 Task: Create Card Webinar Performance Review in Board Data Analytics Platforms to Workspace Document Management. Create Card Photography Review in Board Content Optimization to Workspace Document Management. Create Card Webinar Performance Review in Board Social Media Influencer Content Creation and Distribution to Workspace Document Management
Action: Mouse moved to (72, 328)
Screenshot: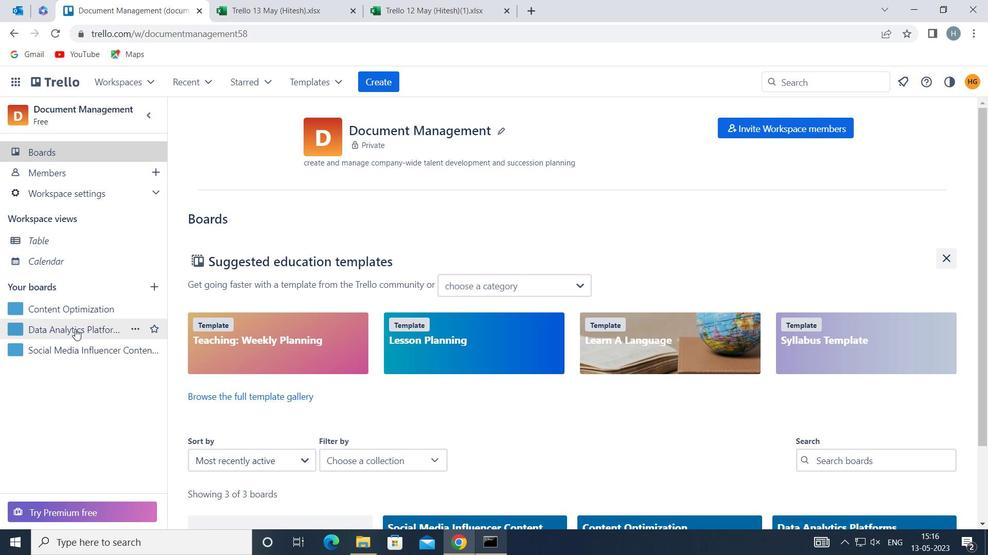 
Action: Mouse pressed left at (72, 328)
Screenshot: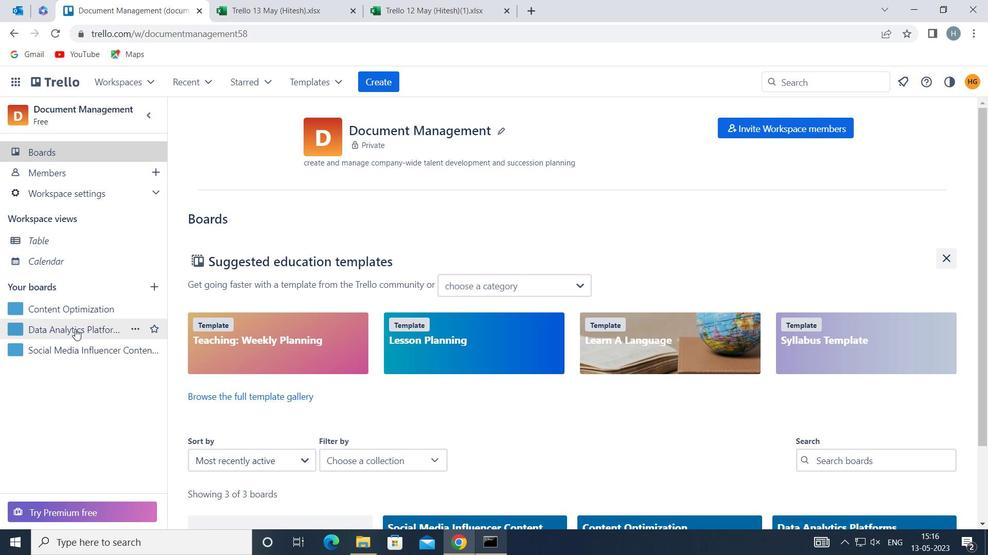 
Action: Mouse moved to (390, 186)
Screenshot: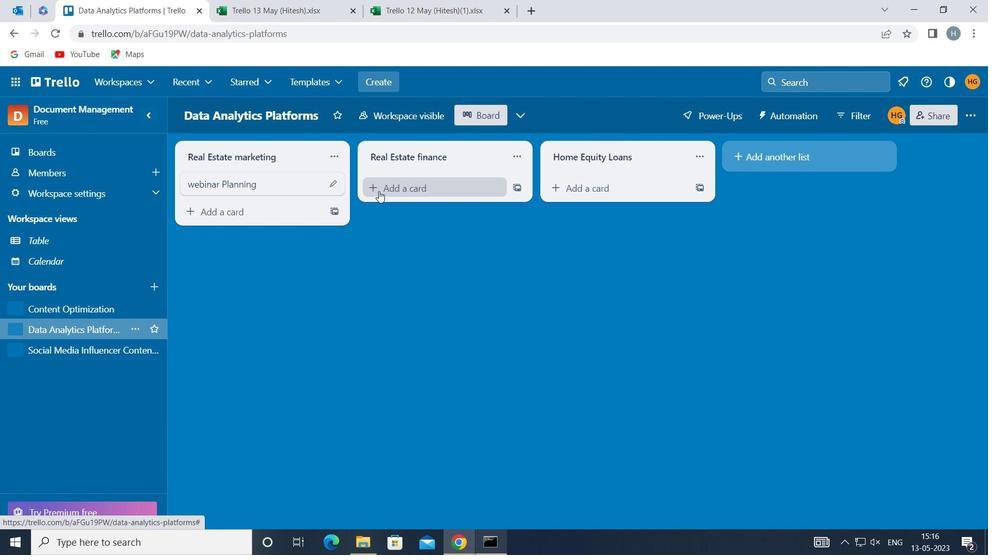 
Action: Mouse pressed left at (390, 186)
Screenshot: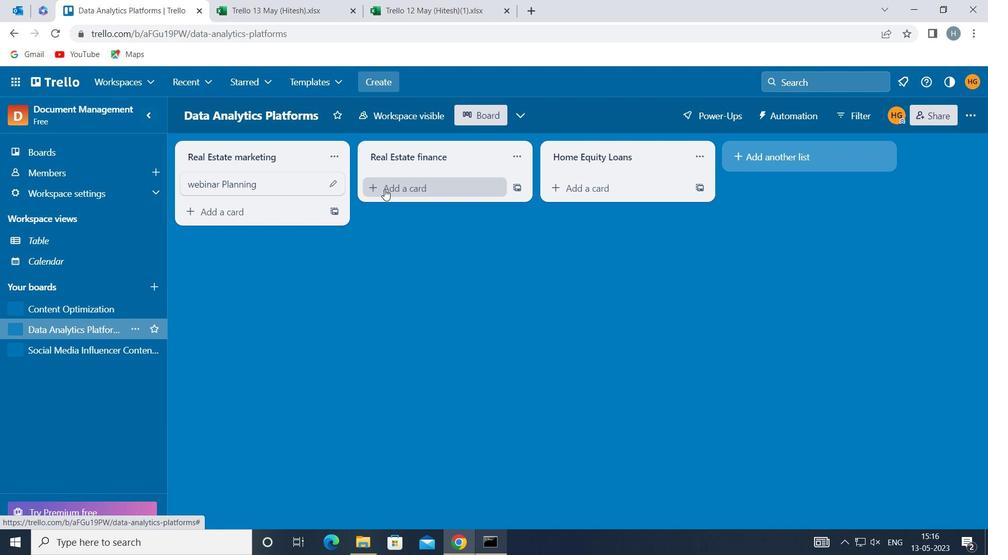 
Action: Mouse moved to (390, 186)
Screenshot: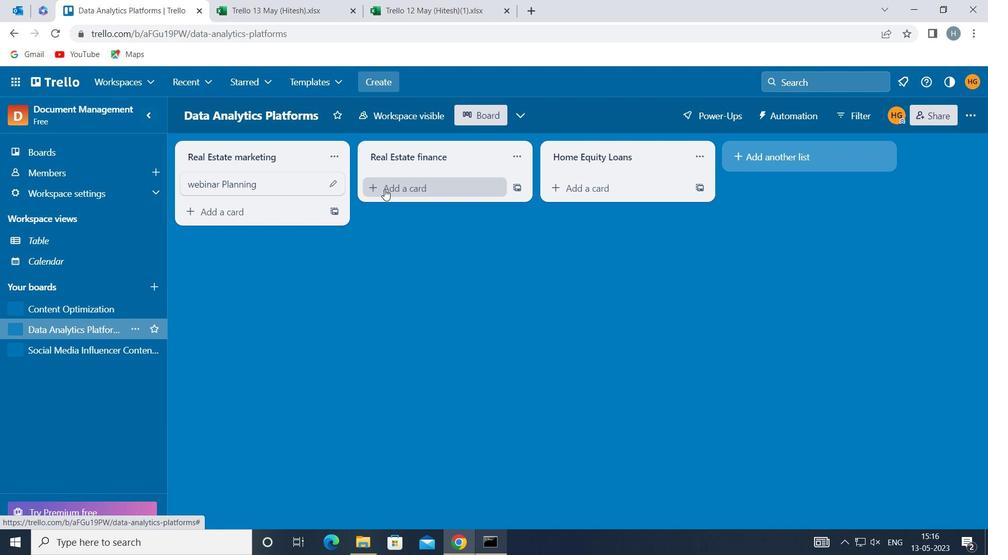 
Action: Key pressed <Key.shift>WEBINAR<Key.space><Key.shift>PERFORMANCE<Key.space><Key.shift>REVIEW
Screenshot: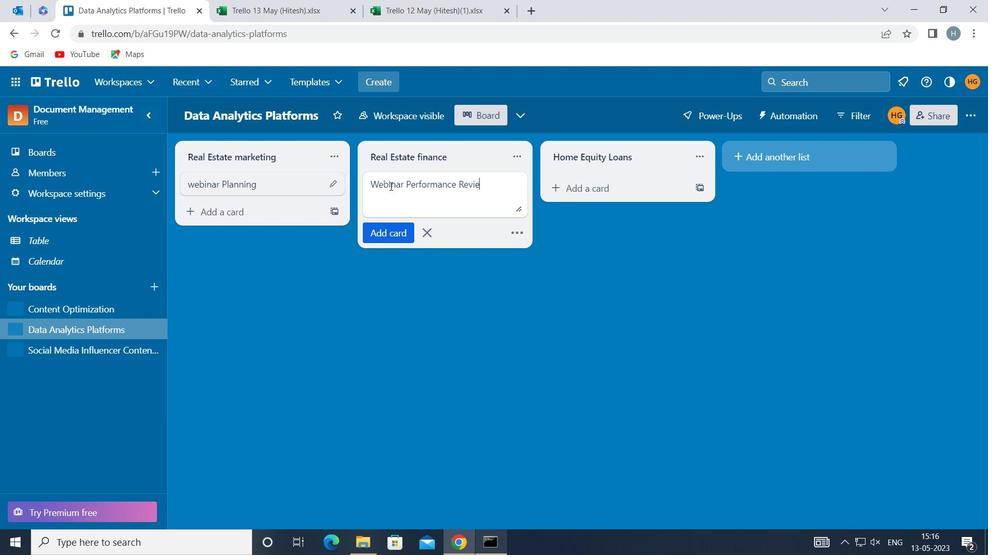 
Action: Mouse moved to (386, 238)
Screenshot: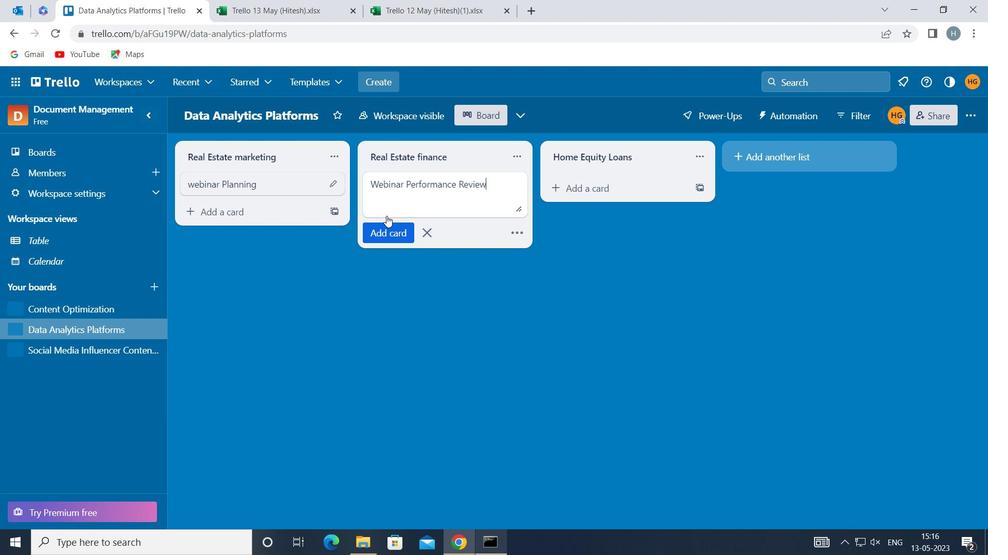 
Action: Mouse pressed left at (386, 238)
Screenshot: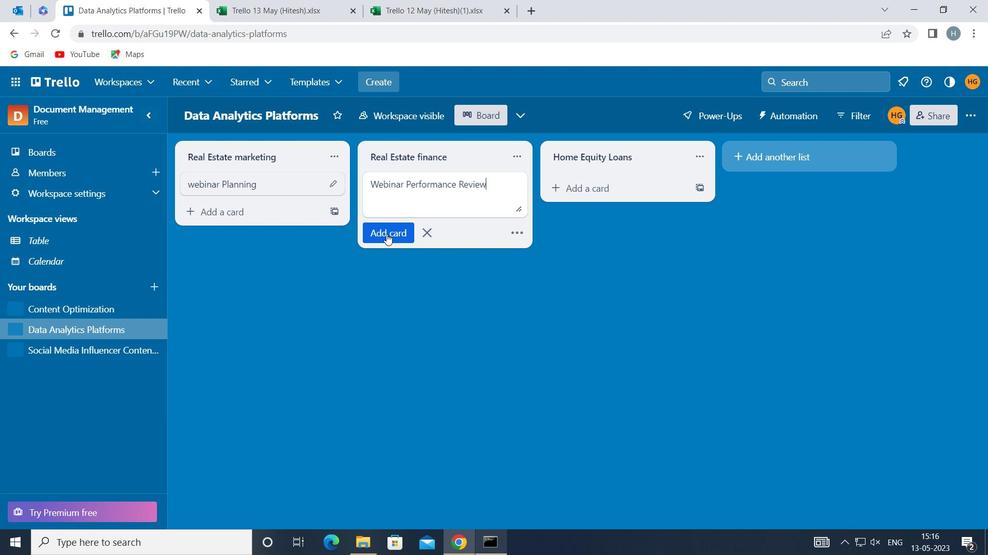 
Action: Mouse moved to (379, 270)
Screenshot: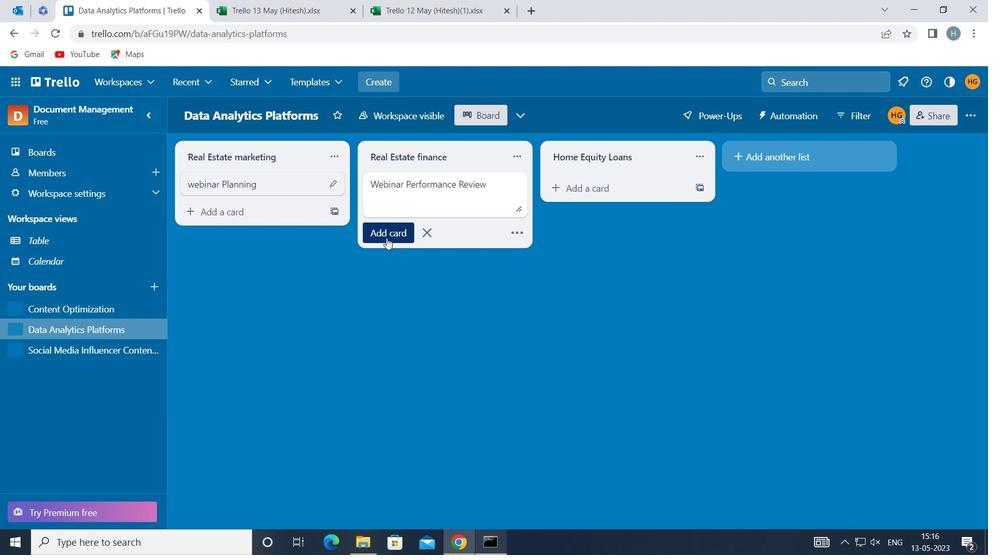 
Action: Mouse pressed left at (379, 270)
Screenshot: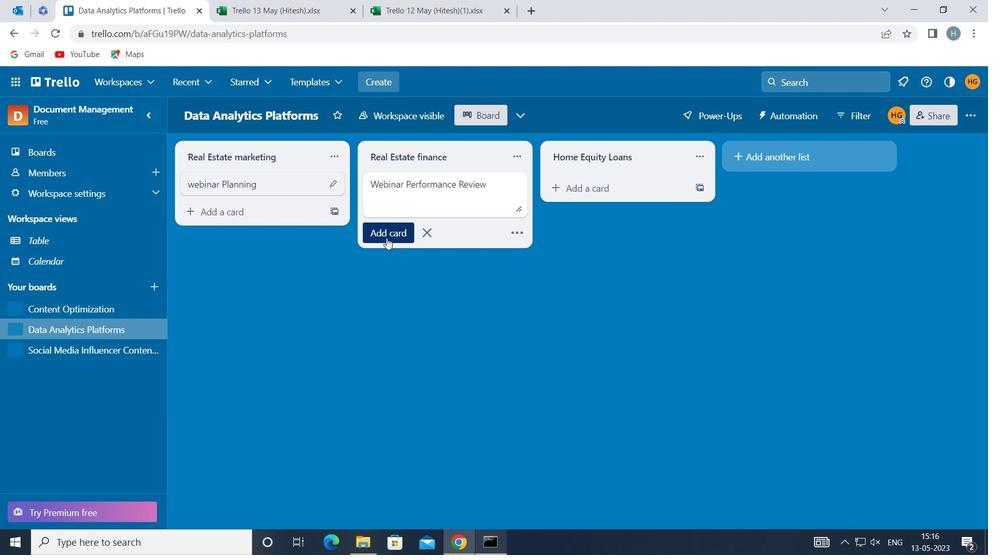 
Action: Mouse moved to (70, 304)
Screenshot: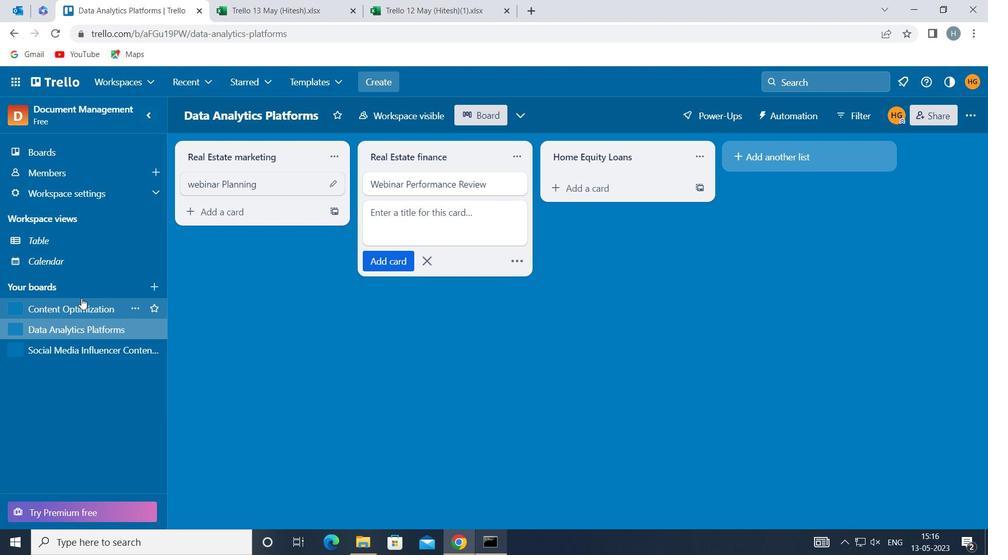 
Action: Mouse pressed left at (70, 304)
Screenshot: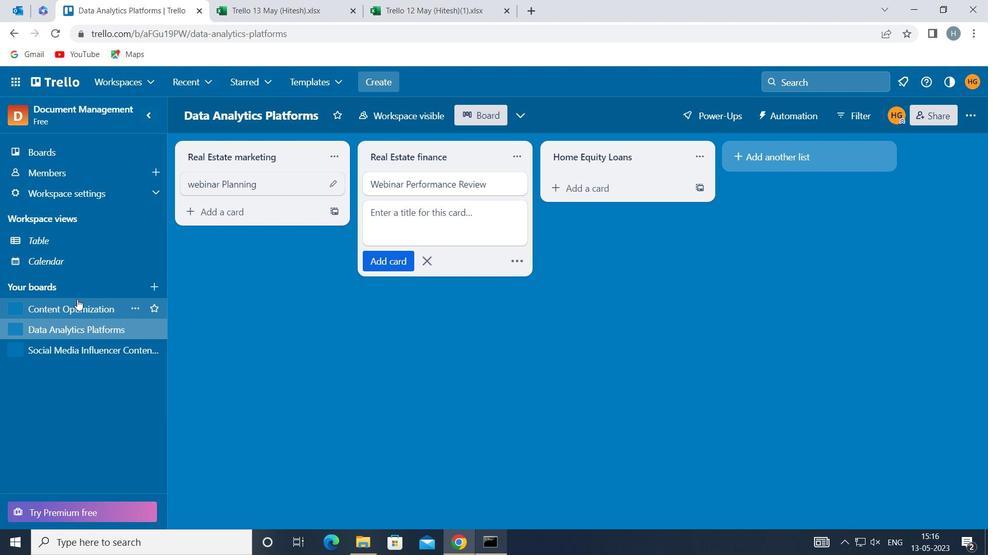 
Action: Mouse moved to (433, 180)
Screenshot: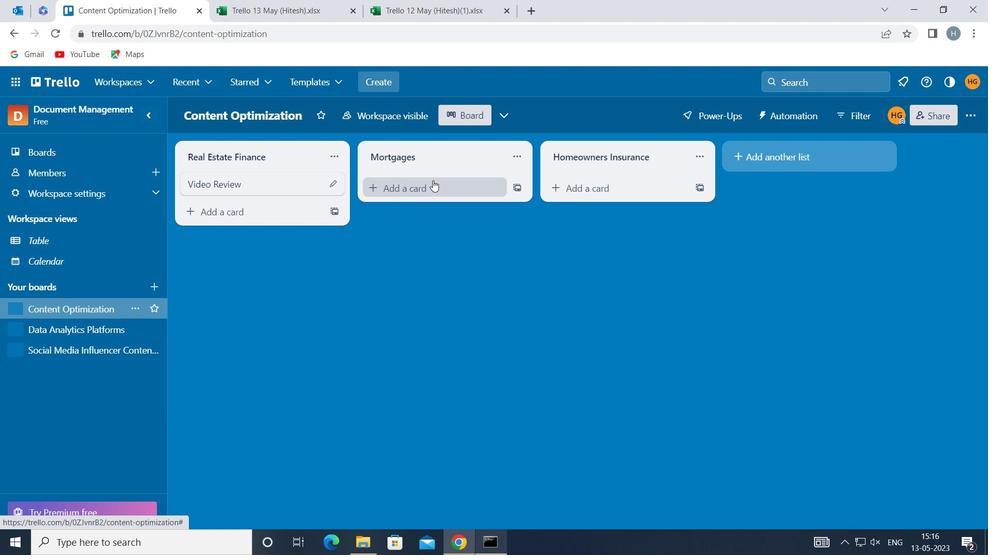 
Action: Mouse pressed left at (433, 180)
Screenshot: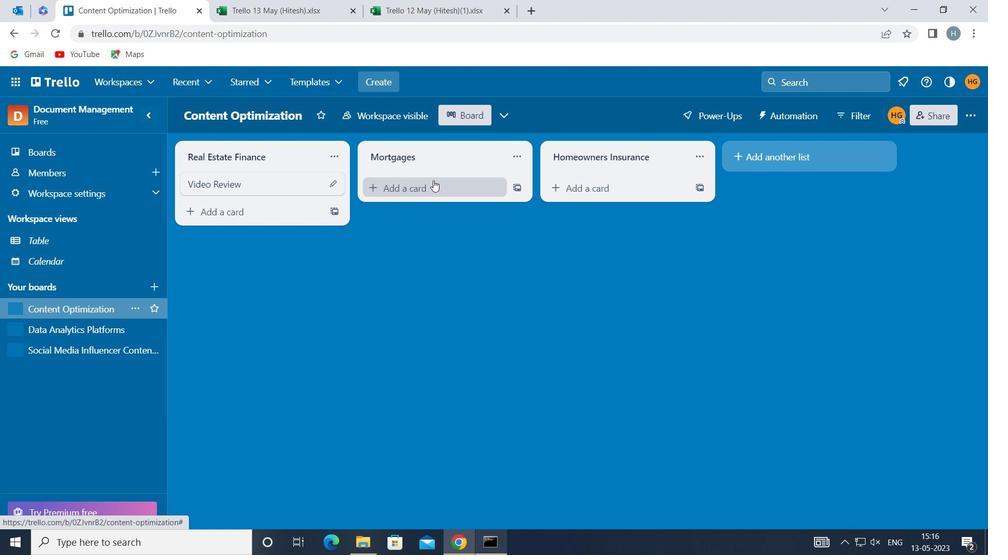 
Action: Key pressed <Key.shift>PHOTOGRAPHY<Key.space><Key.shift>REVIEW
Screenshot: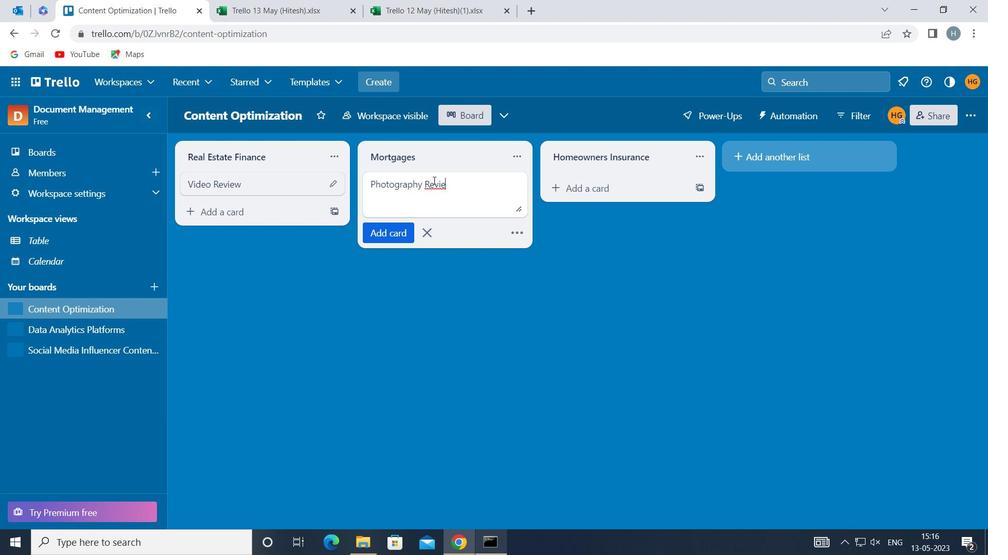 
Action: Mouse moved to (378, 231)
Screenshot: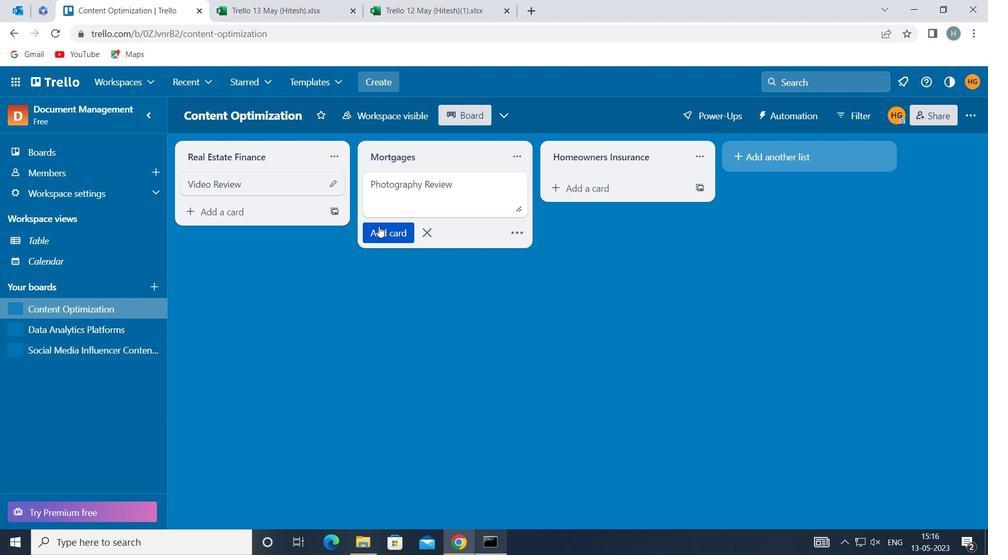 
Action: Mouse pressed left at (378, 231)
Screenshot: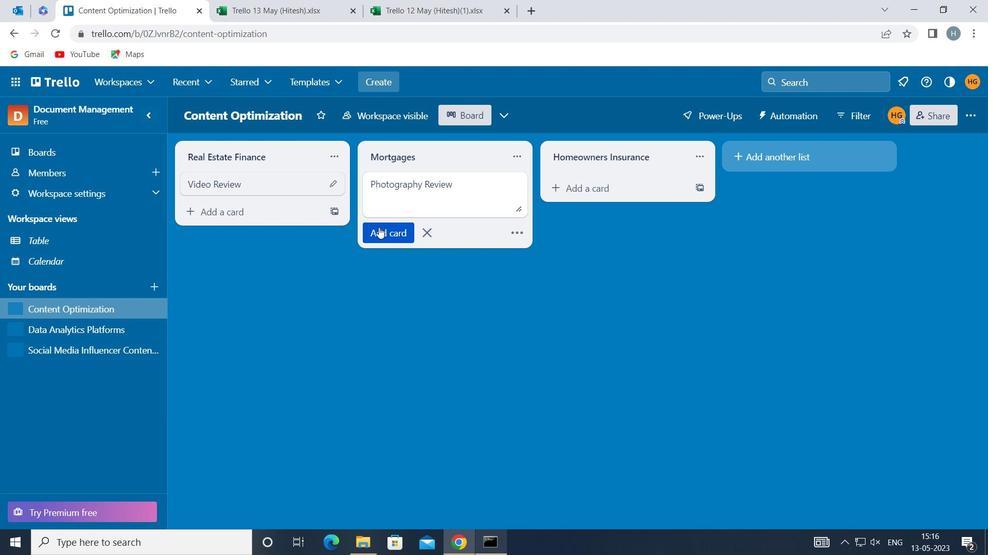 
Action: Mouse moved to (370, 326)
Screenshot: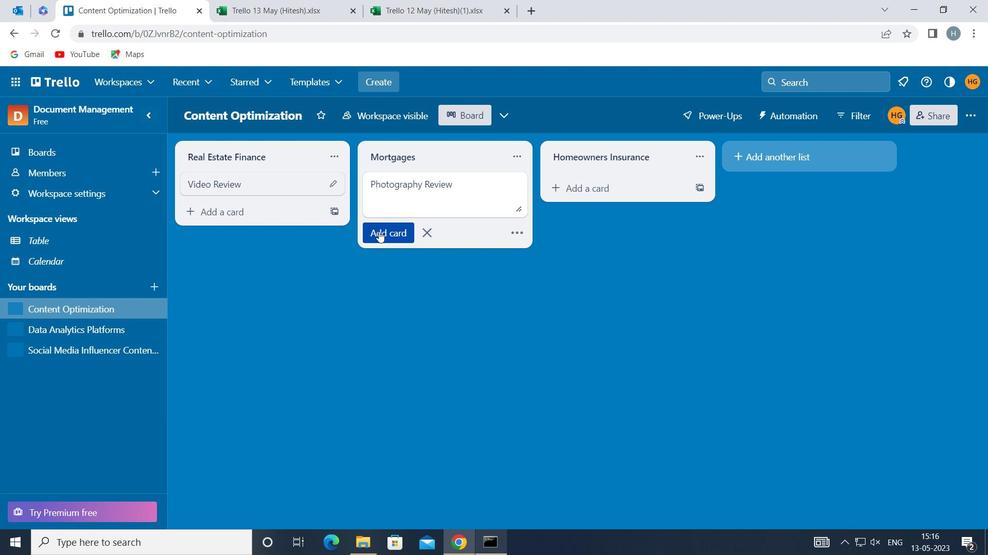 
Action: Mouse pressed left at (370, 326)
Screenshot: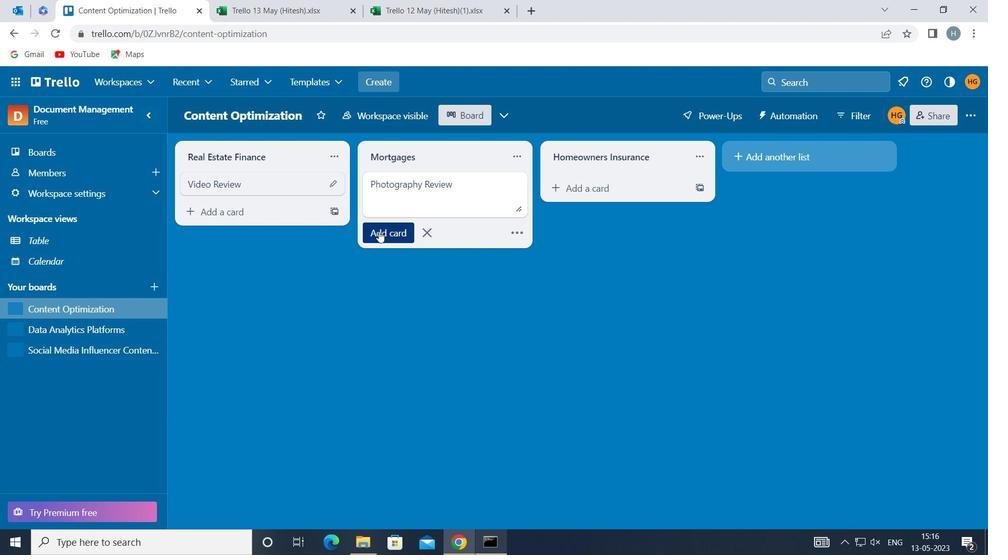 
Action: Mouse moved to (82, 348)
Screenshot: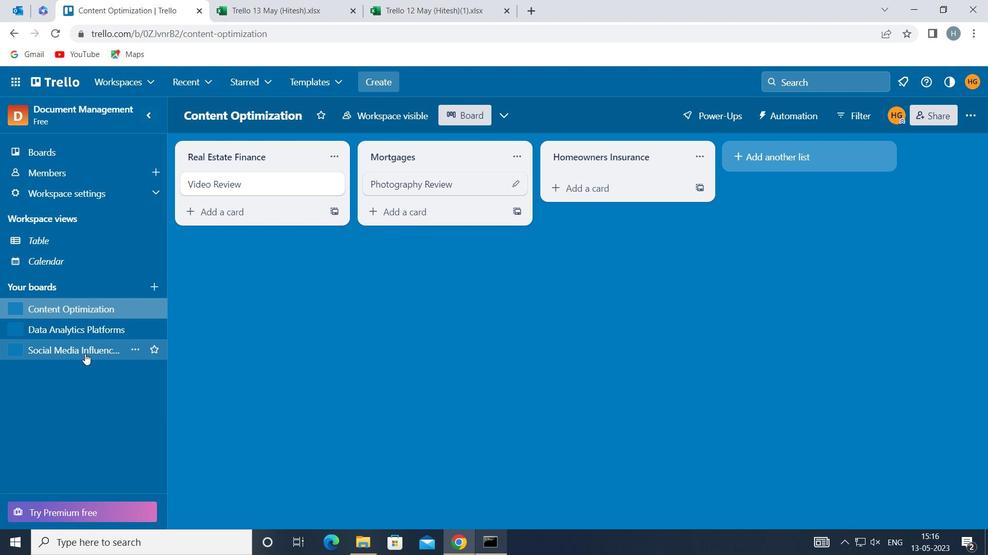 
Action: Mouse pressed left at (82, 348)
Screenshot: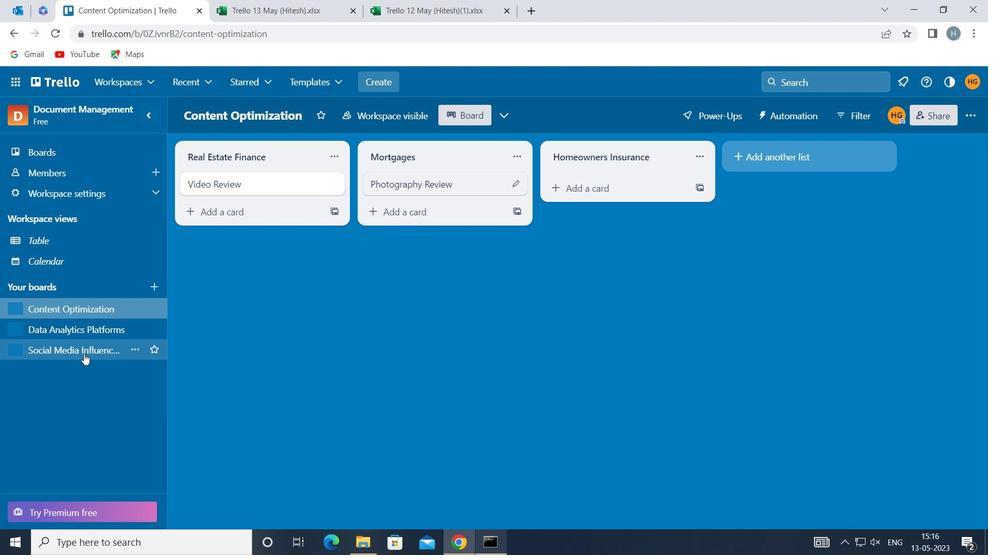 
Action: Mouse moved to (459, 187)
Screenshot: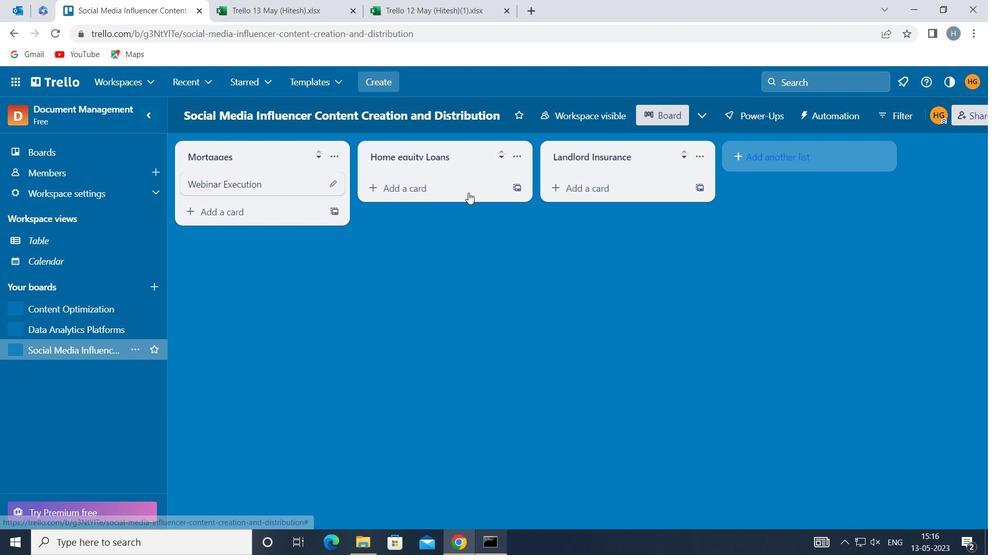 
Action: Mouse pressed left at (459, 187)
Screenshot: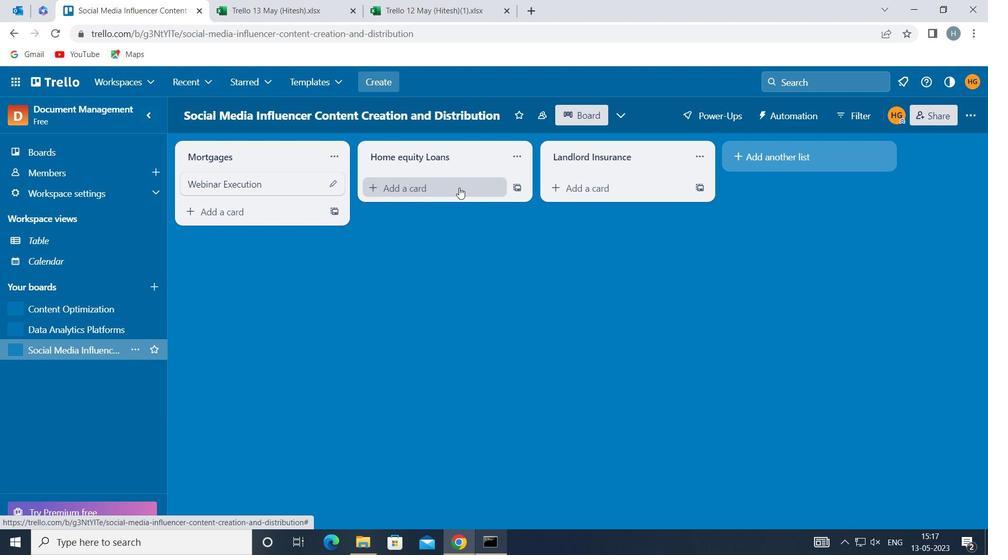 
Action: Mouse moved to (459, 187)
Screenshot: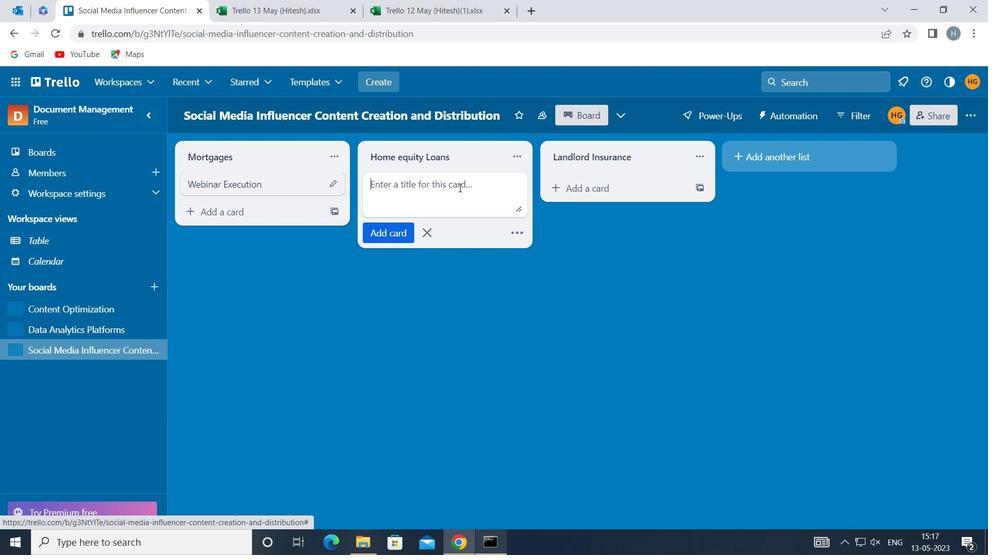 
Action: Key pressed <Key.shift>WEBINAR<Key.space><Key.shift>PERFORMANCE<Key.space><Key.shift>REVIEW
Screenshot: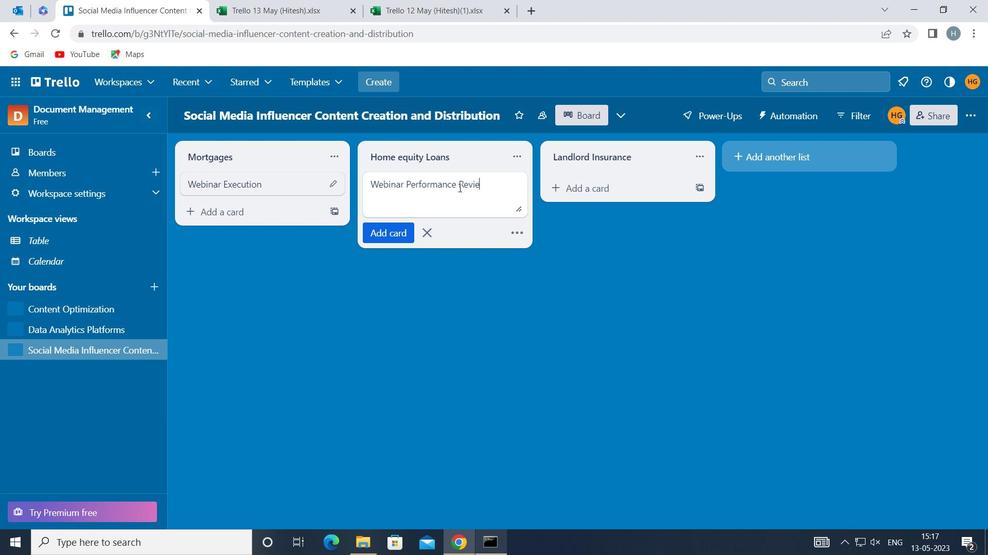 
Action: Mouse moved to (398, 235)
Screenshot: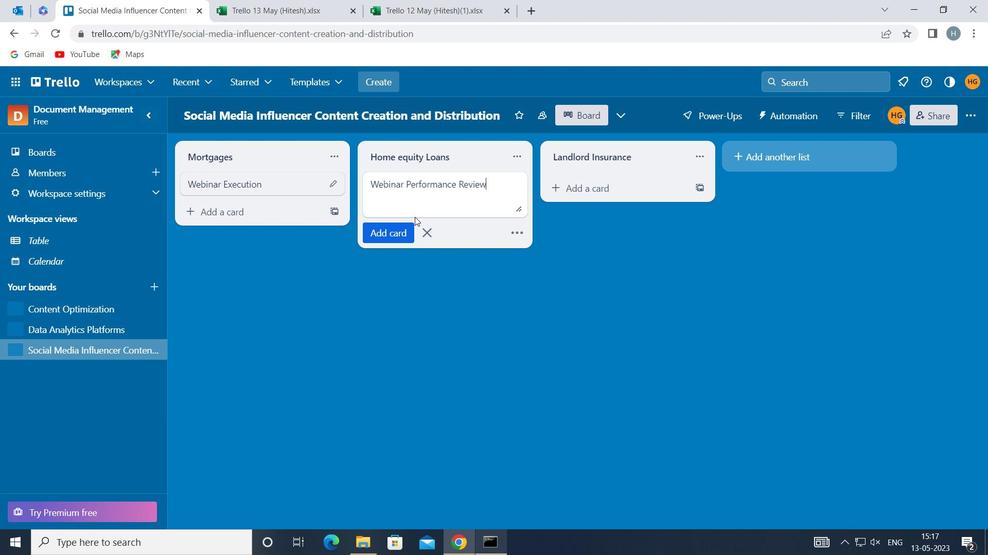 
Action: Mouse pressed left at (398, 235)
Screenshot: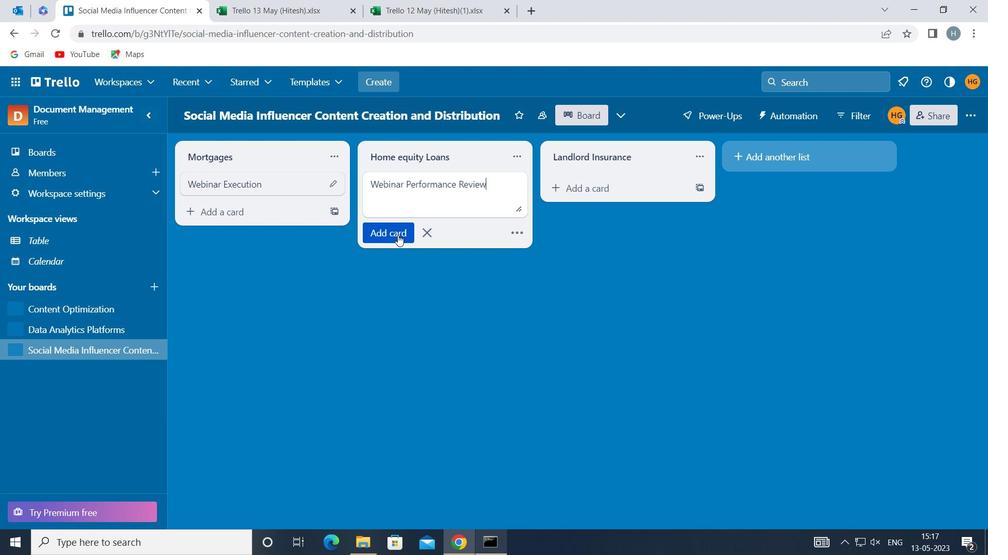 
Action: Mouse moved to (384, 312)
Screenshot: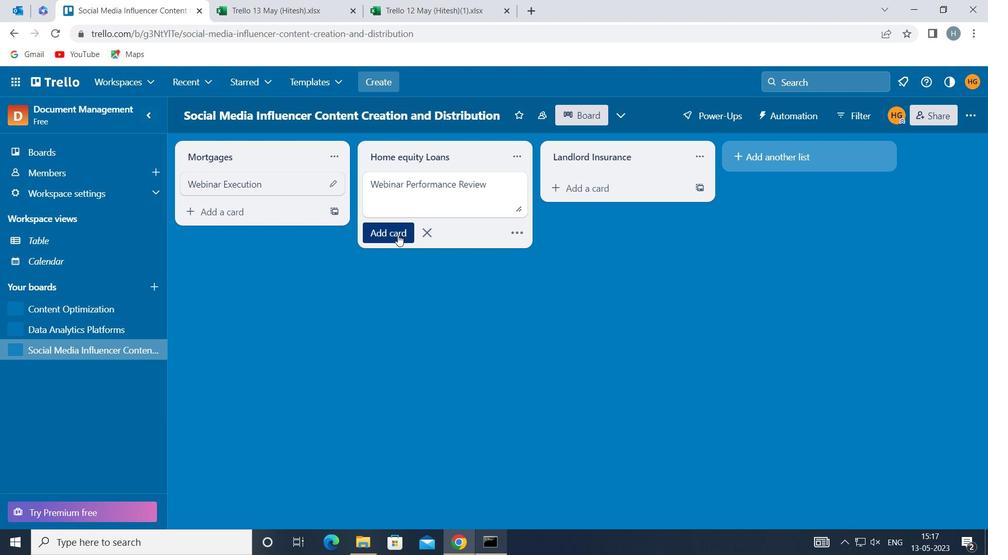 
Action: Mouse pressed left at (384, 312)
Screenshot: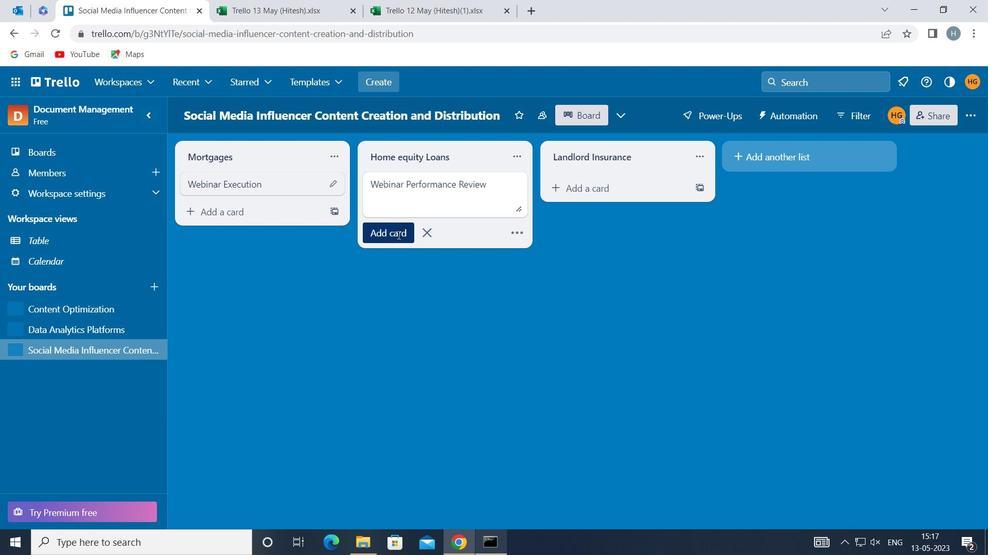 
Action: Key pressed <Key.f8>
Screenshot: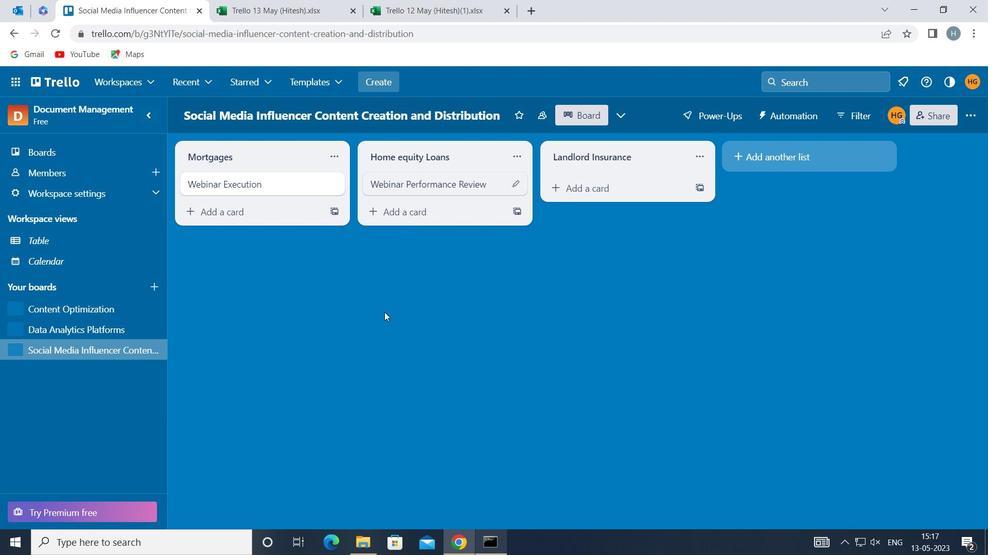 
